 Task: Add Sapporo Premium Beer to the cart.
Action: Mouse moved to (802, 301)
Screenshot: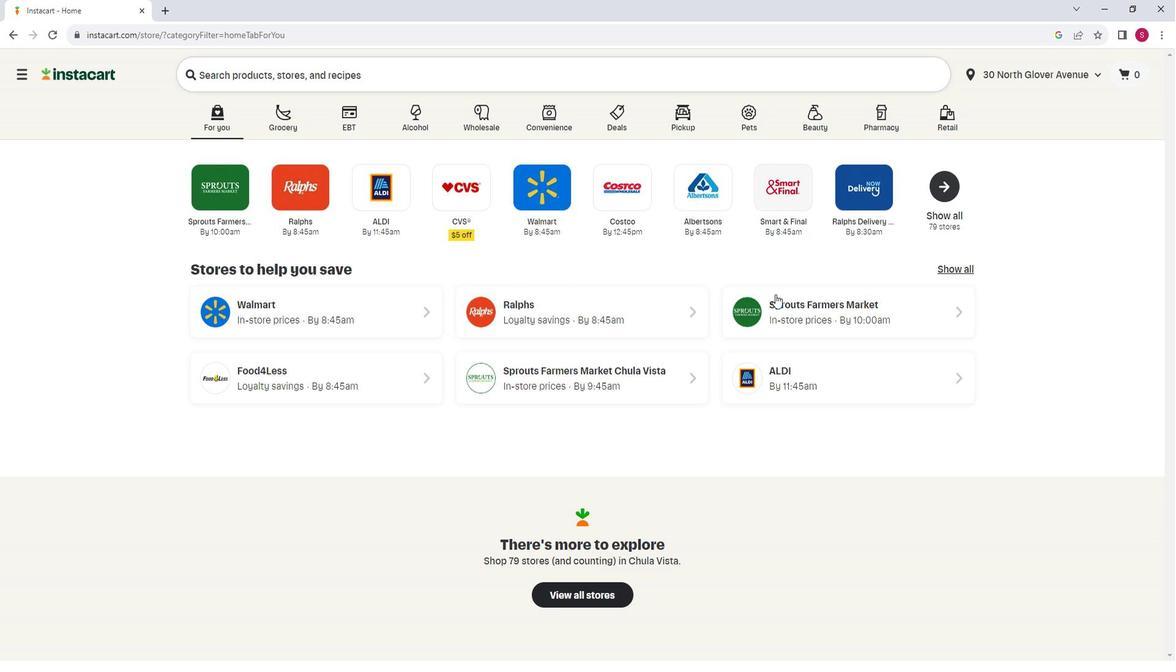 
Action: Mouse pressed left at (802, 301)
Screenshot: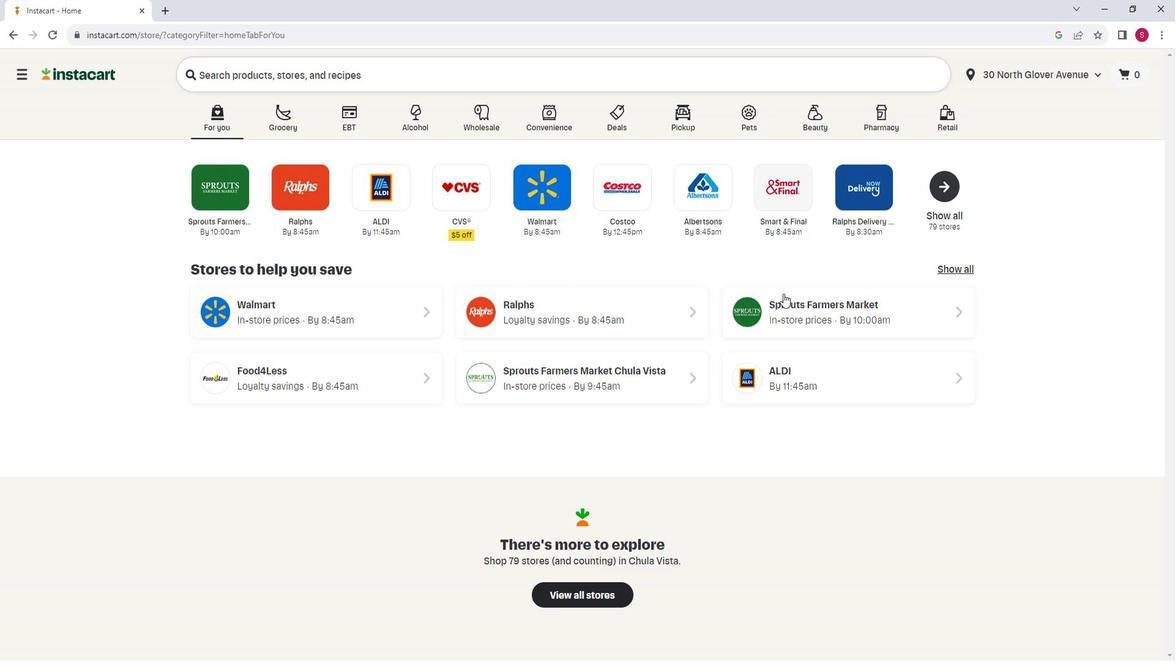 
Action: Mouse moved to (144, 384)
Screenshot: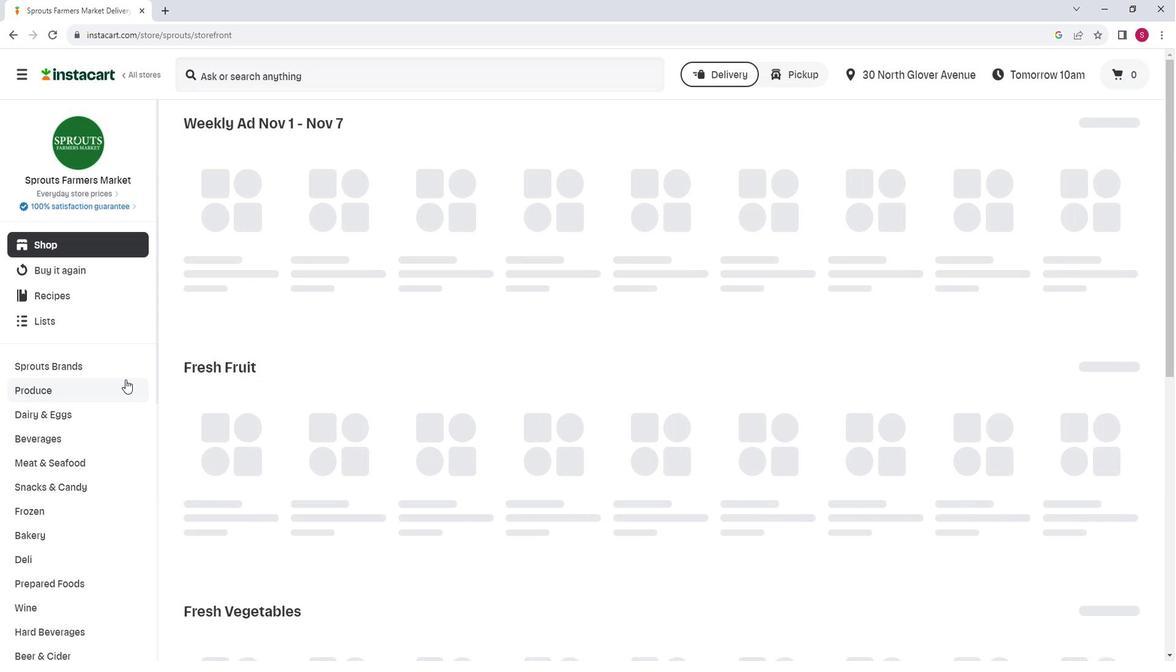 
Action: Mouse scrolled (144, 383) with delta (0, 0)
Screenshot: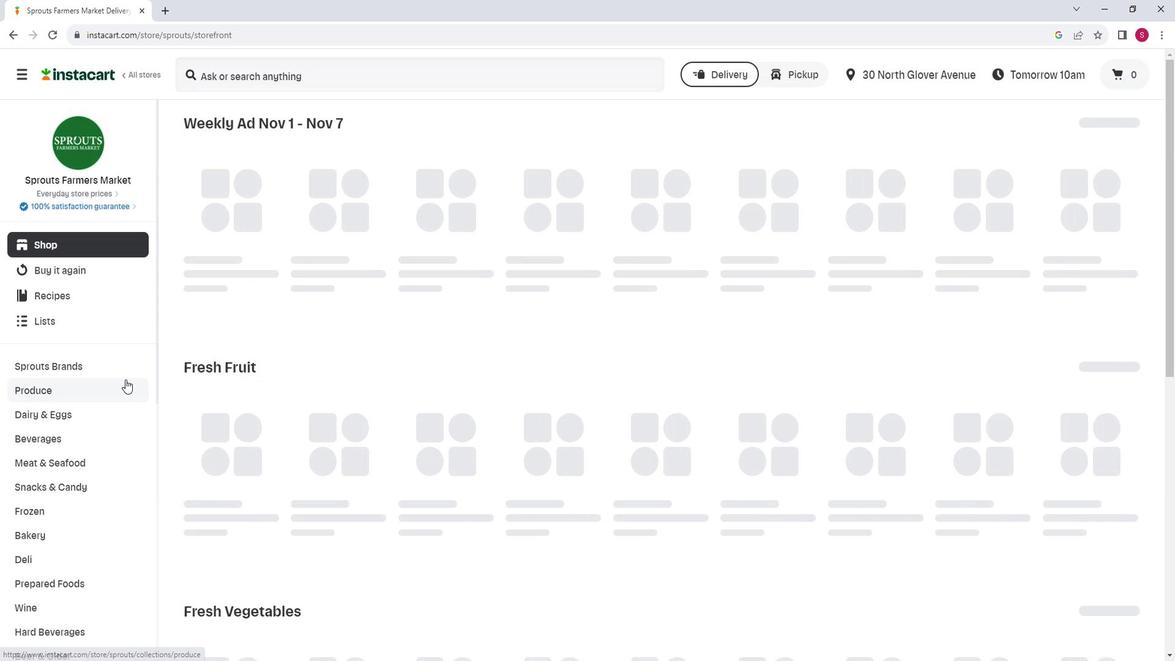 
Action: Mouse moved to (75, 588)
Screenshot: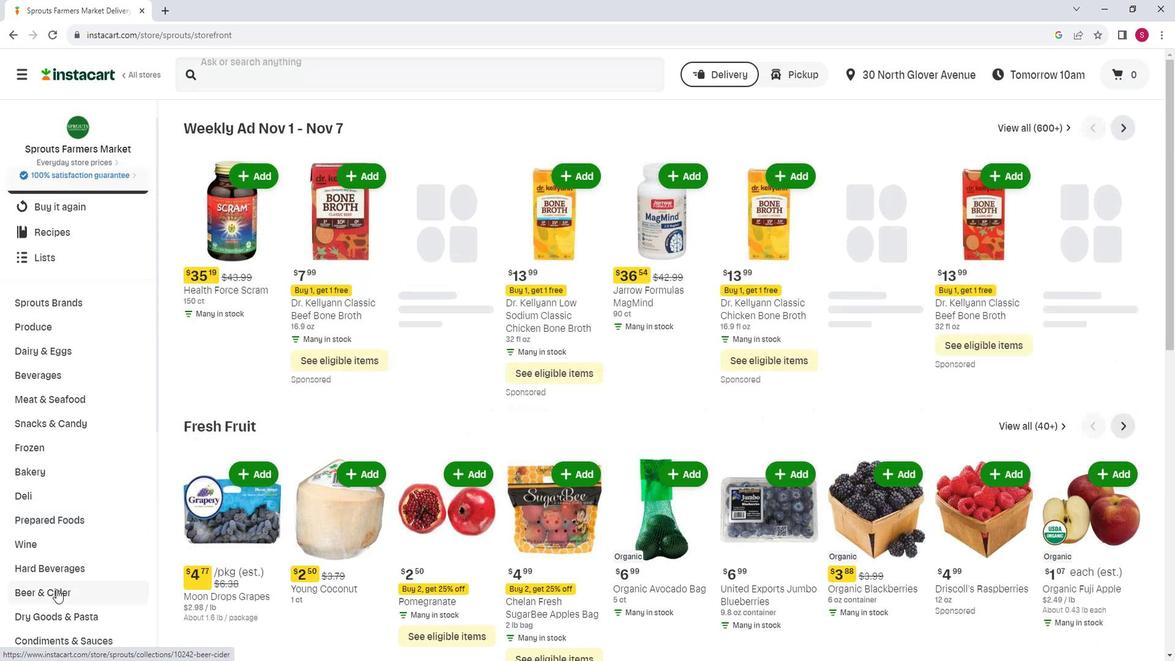 
Action: Mouse pressed left at (75, 588)
Screenshot: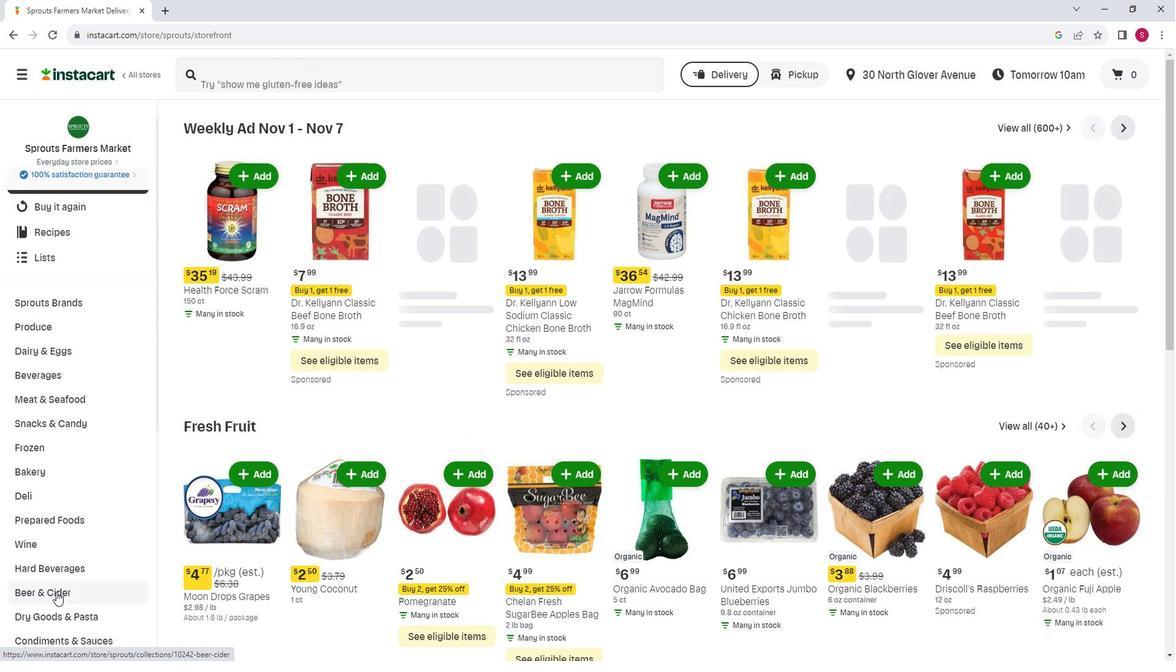 
Action: Mouse moved to (408, 172)
Screenshot: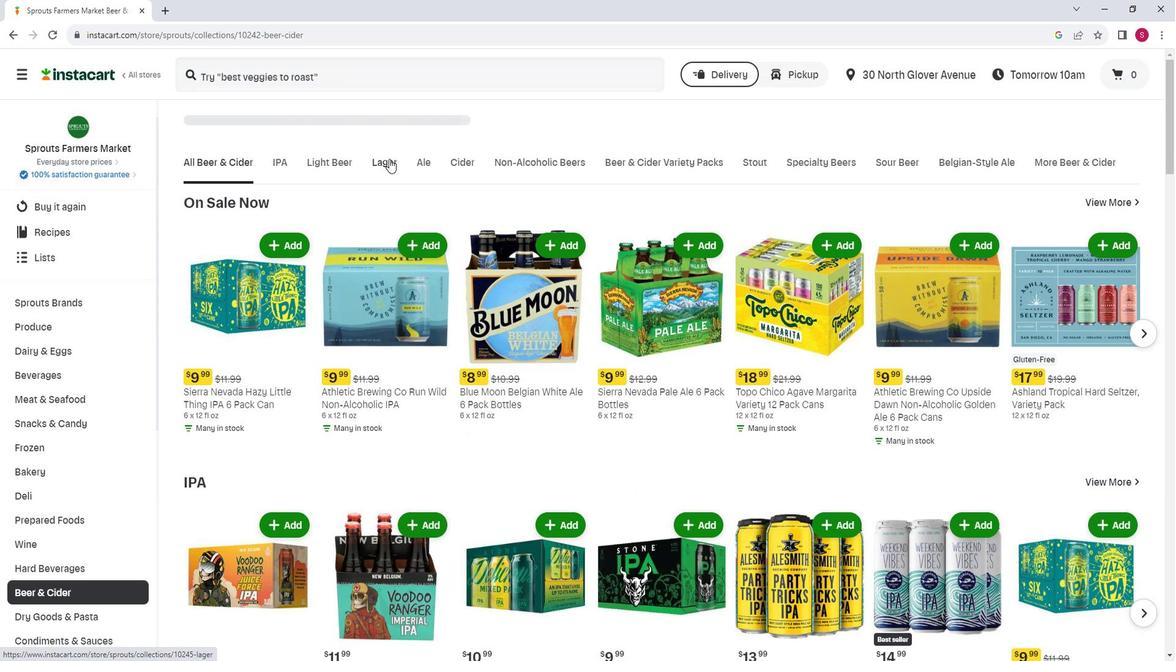 
Action: Mouse pressed left at (408, 172)
Screenshot: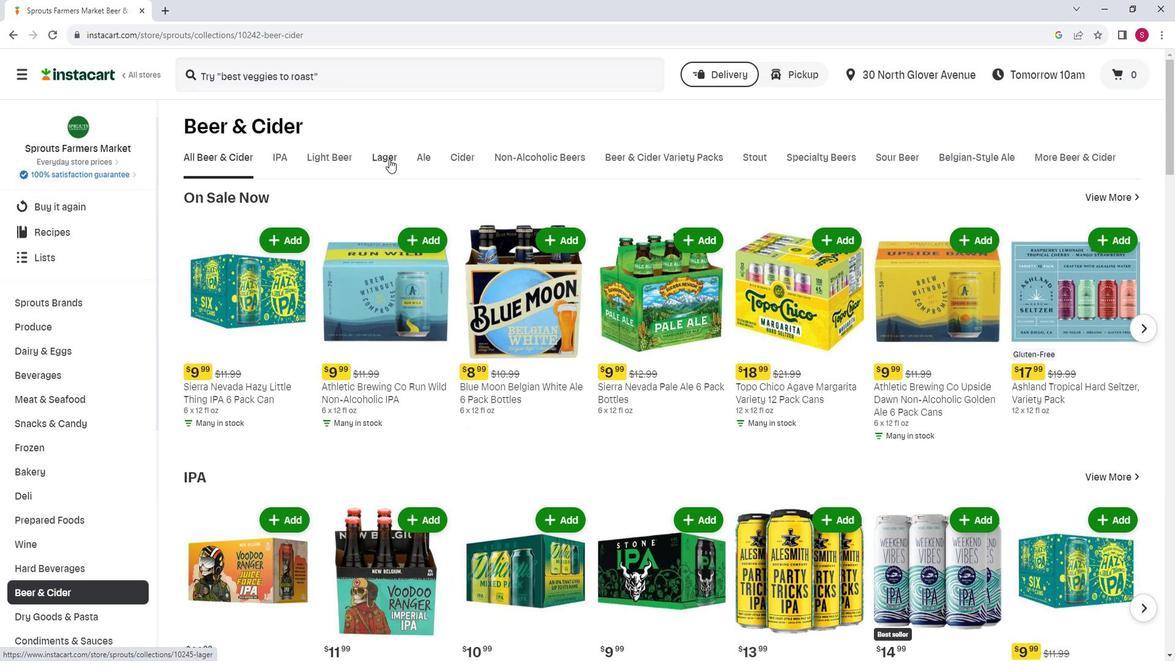 
Action: Mouse moved to (403, 257)
Screenshot: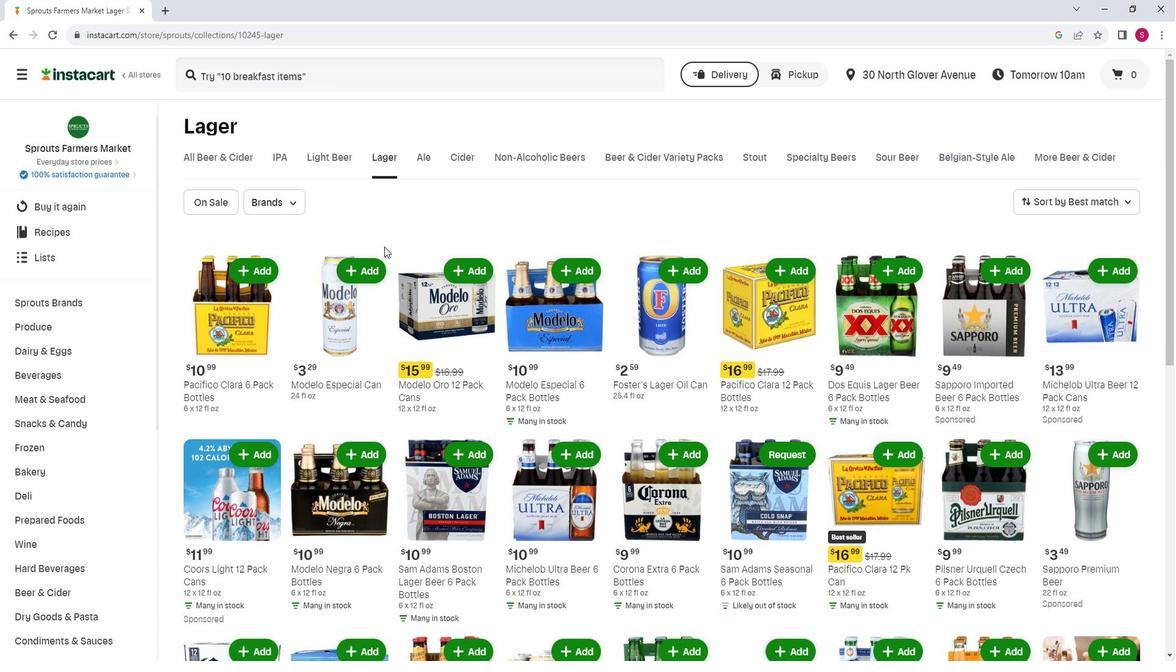 
Action: Mouse scrolled (403, 256) with delta (0, 0)
Screenshot: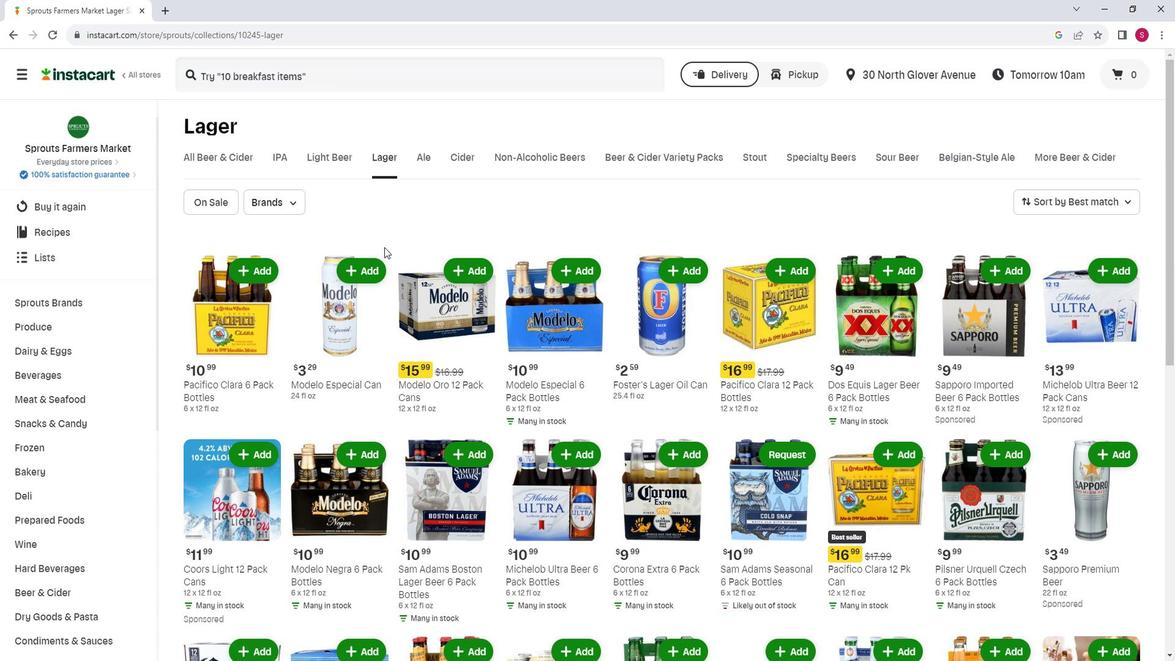 
Action: Mouse moved to (436, 263)
Screenshot: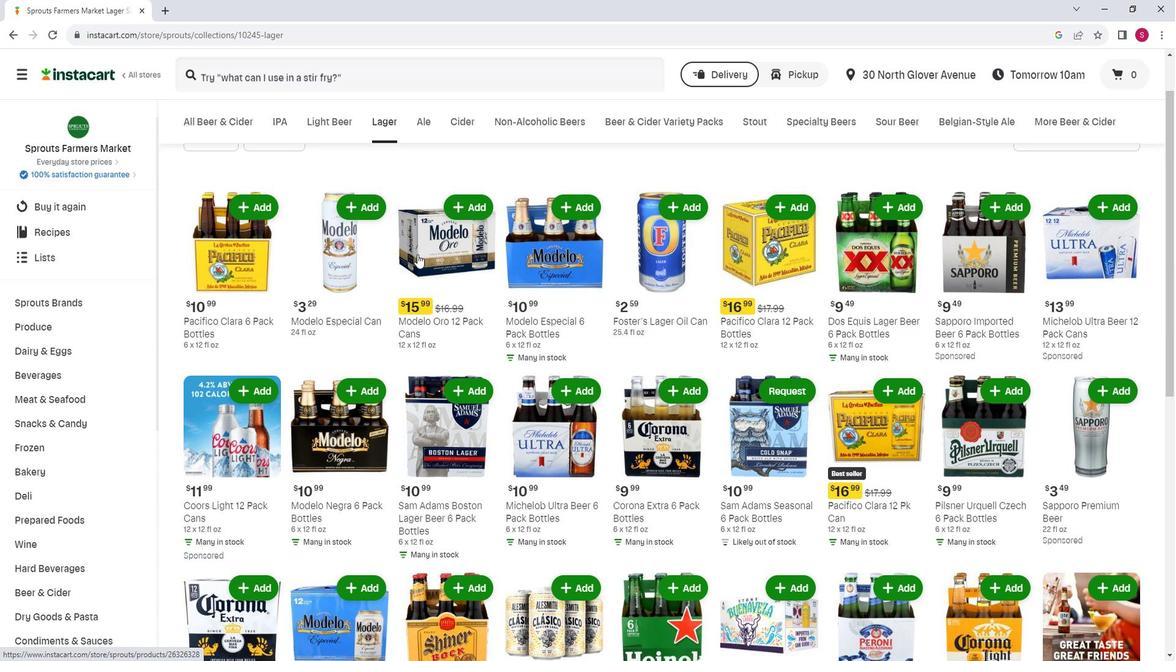 
Action: Mouse scrolled (436, 263) with delta (0, 0)
Screenshot: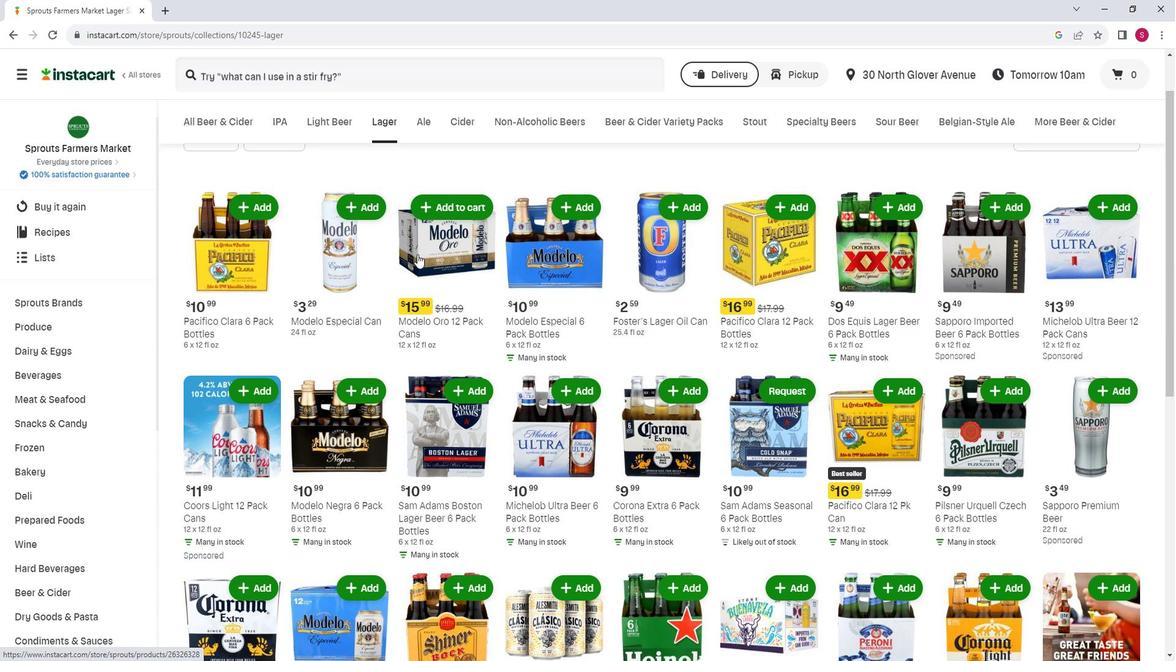 
Action: Mouse moved to (1147, 331)
Screenshot: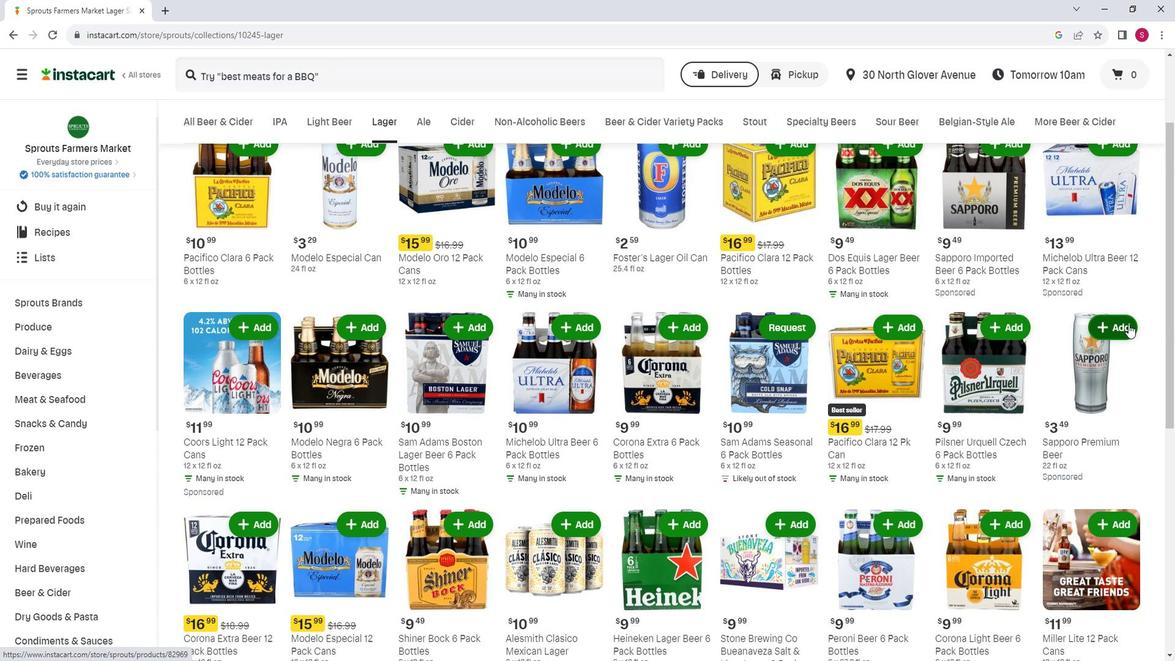 
Action: Mouse pressed left at (1147, 331)
Screenshot: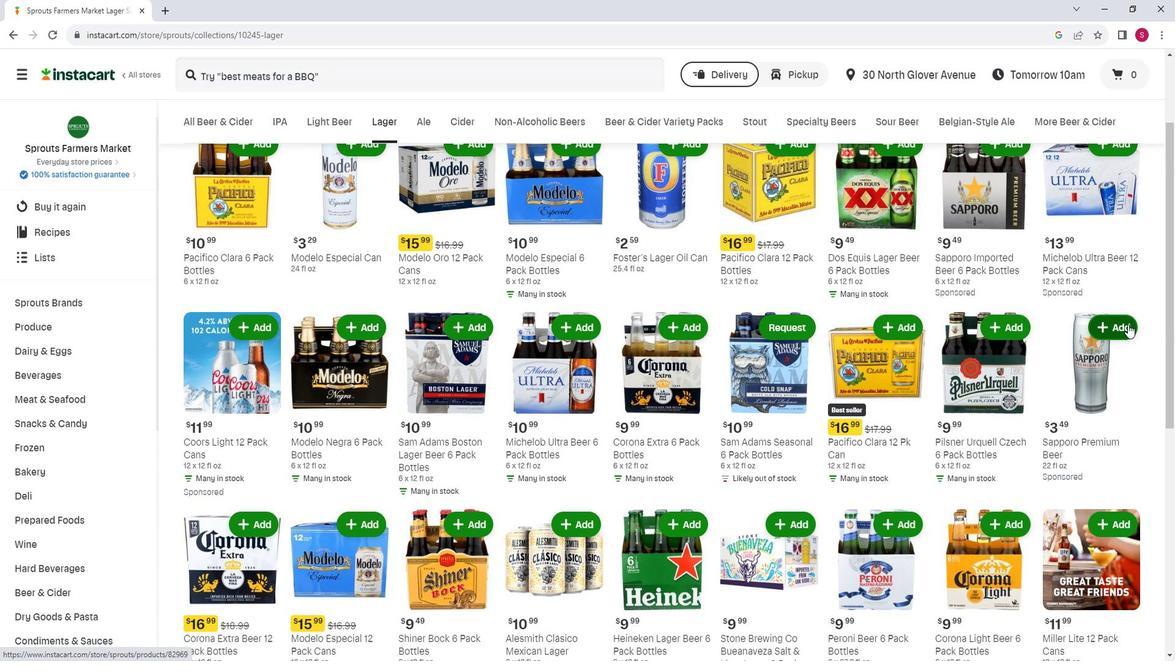 
Action: Mouse moved to (1146, 309)
Screenshot: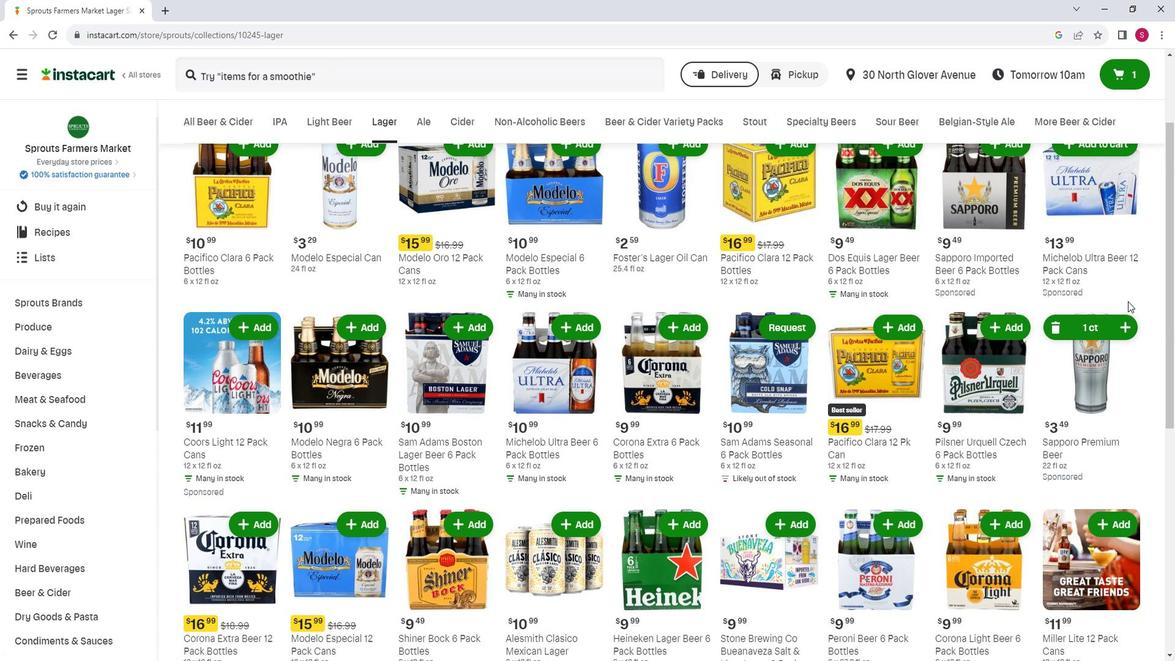 
